 Task: Use the formula "NORMSINV" in spreadsheet "Project portfolio".
Action: Mouse moved to (110, 197)
Screenshot: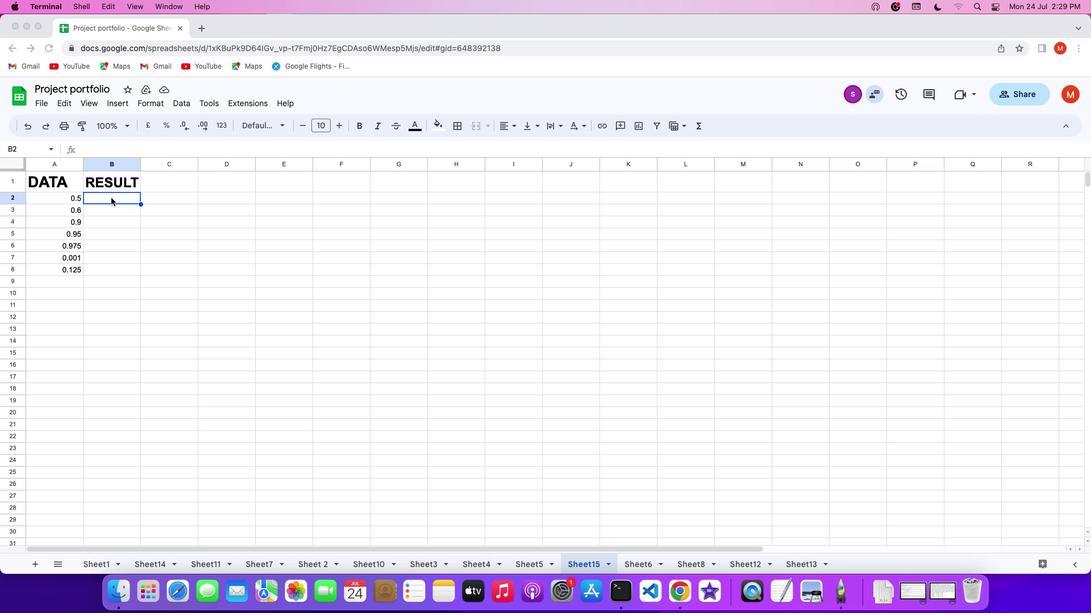 
Action: Mouse pressed left at (110, 197)
Screenshot: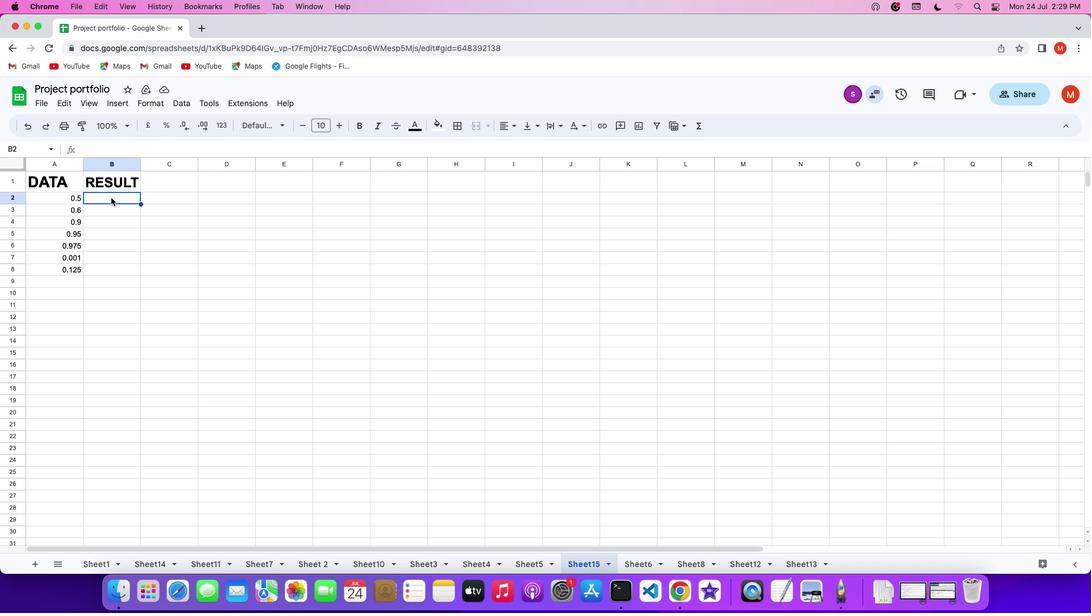 
Action: Mouse pressed left at (110, 197)
Screenshot: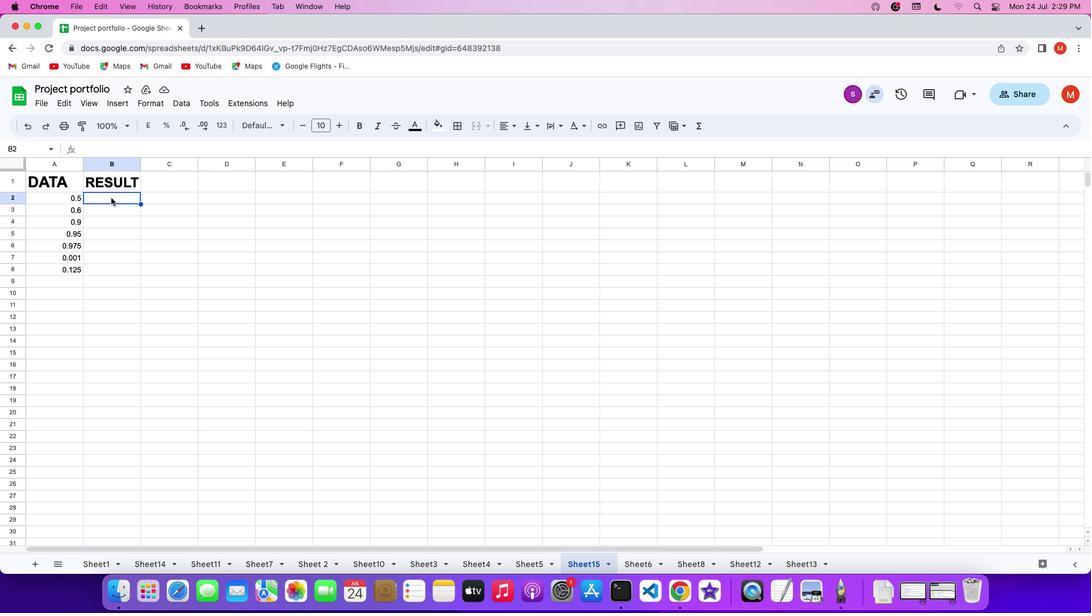 
Action: Key pressed '='
Screenshot: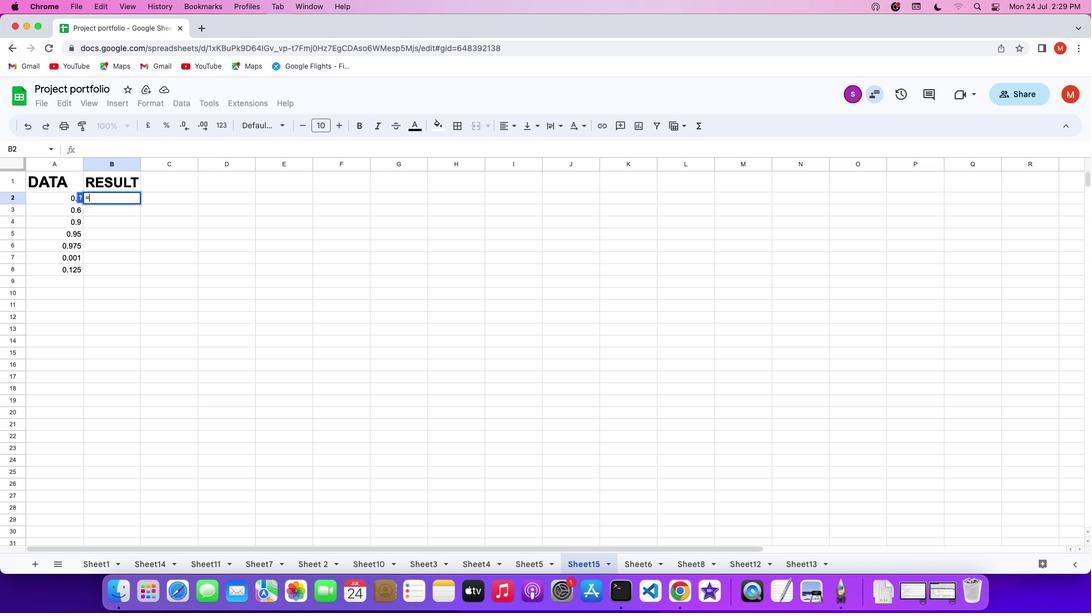 
Action: Mouse moved to (698, 123)
Screenshot: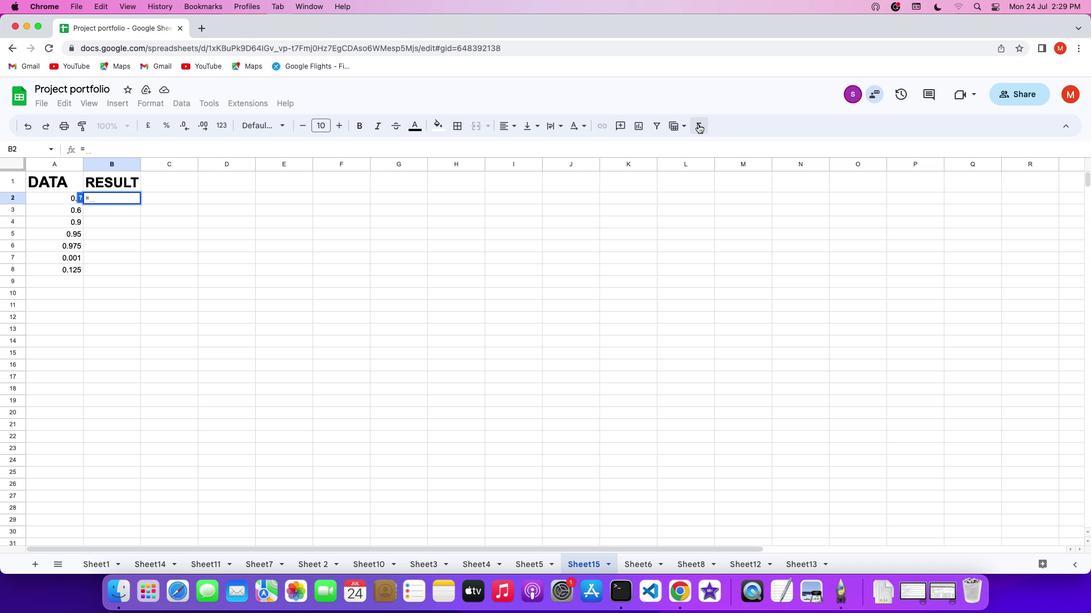 
Action: Mouse pressed left at (698, 123)
Screenshot: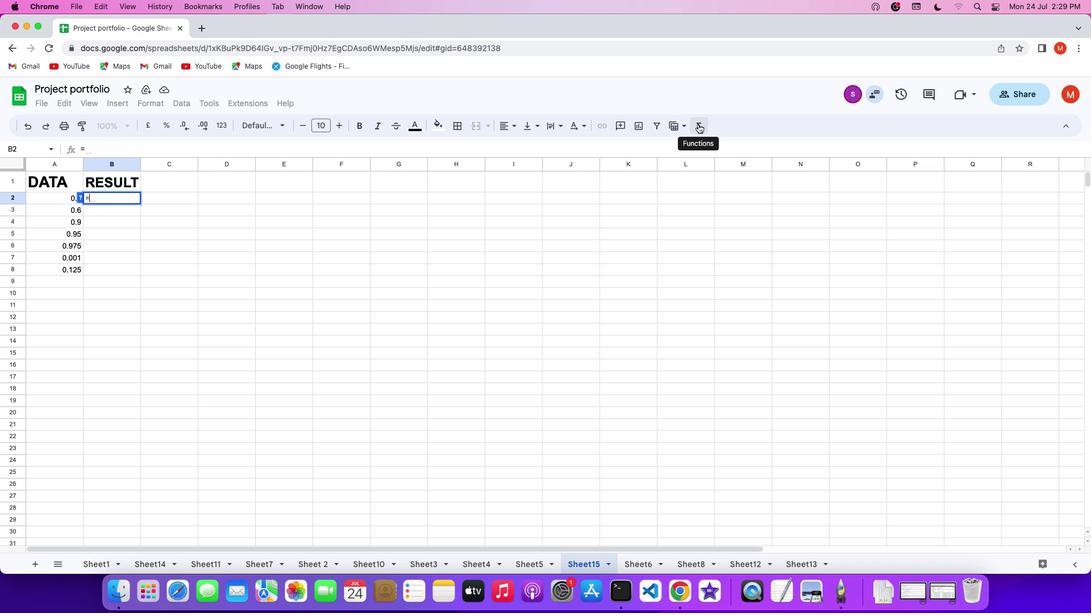 
Action: Mouse moved to (857, 488)
Screenshot: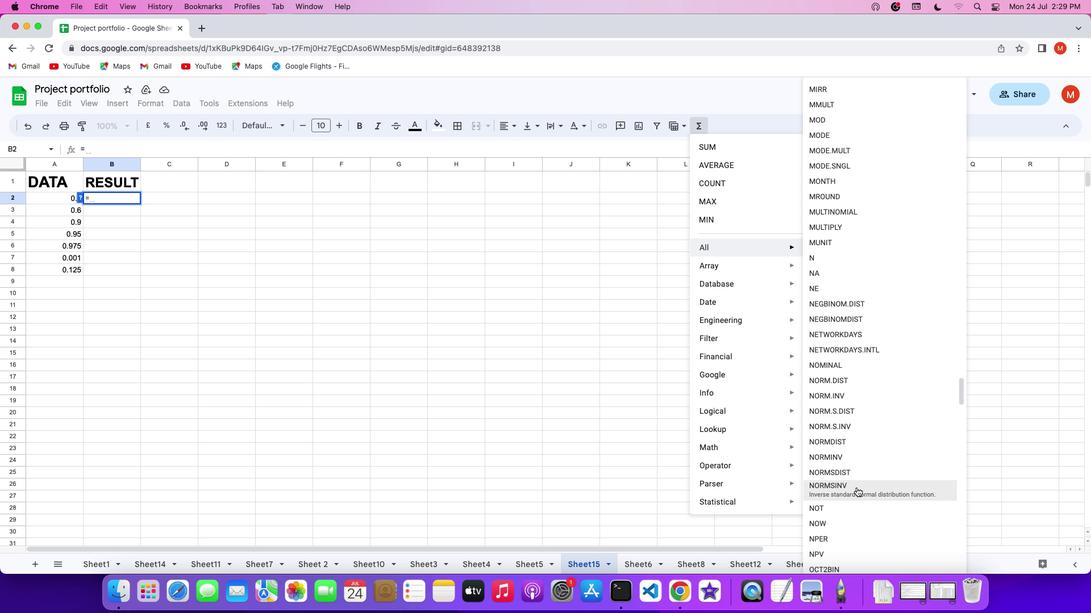 
Action: Mouse pressed left at (857, 488)
Screenshot: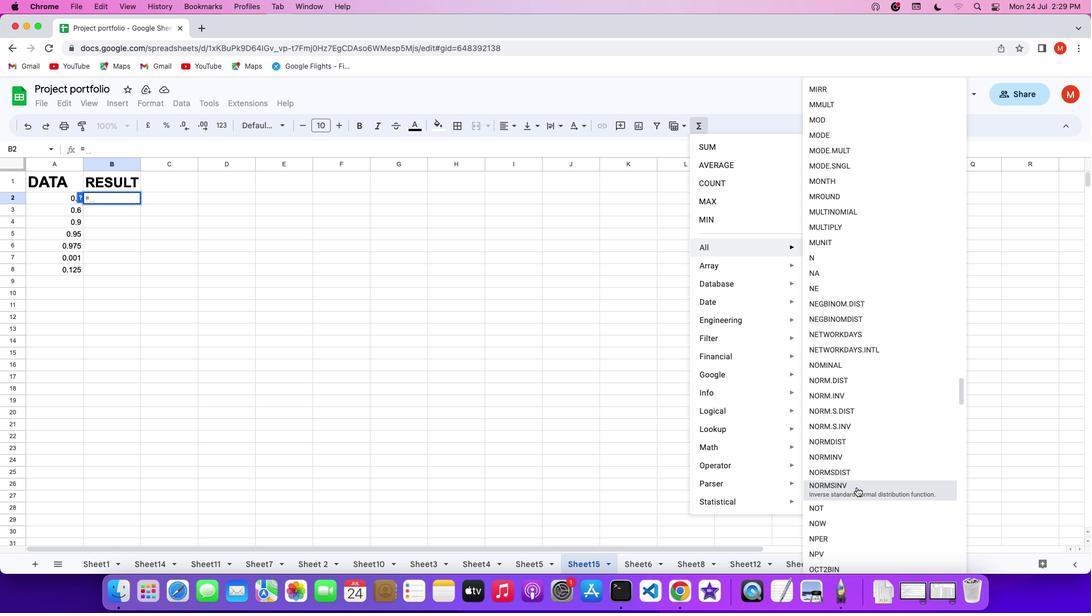 
Action: Mouse moved to (60, 195)
Screenshot: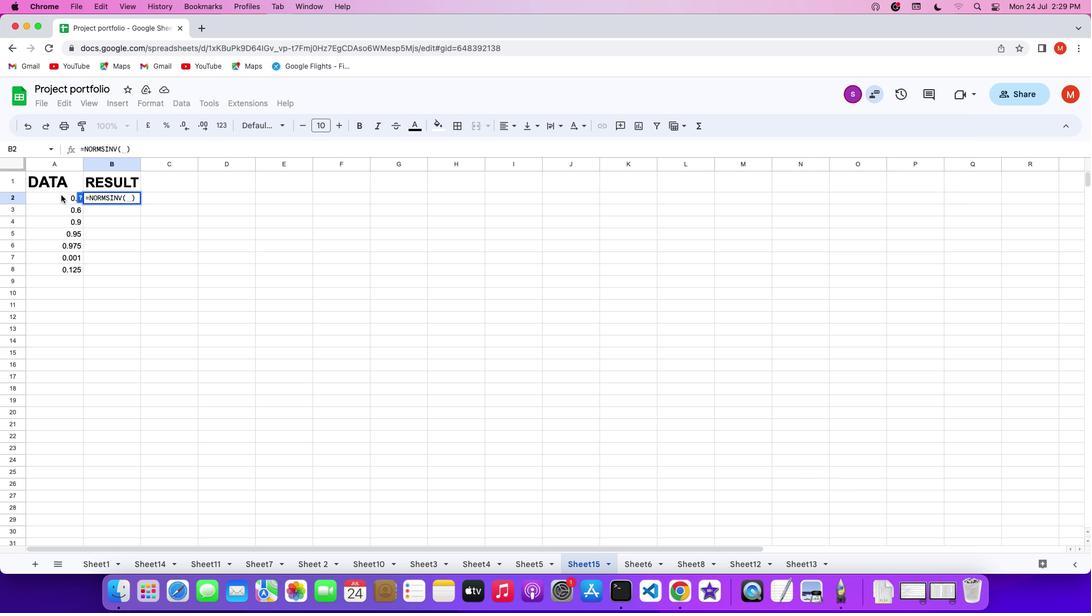 
Action: Mouse pressed left at (60, 195)
Screenshot: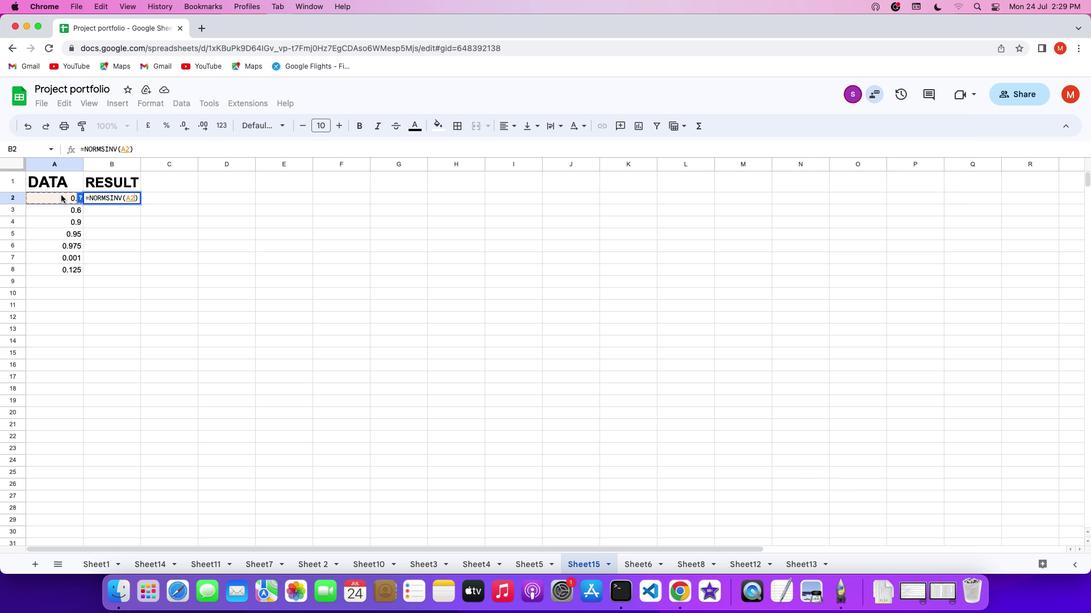 
Action: Mouse moved to (116, 218)
Screenshot: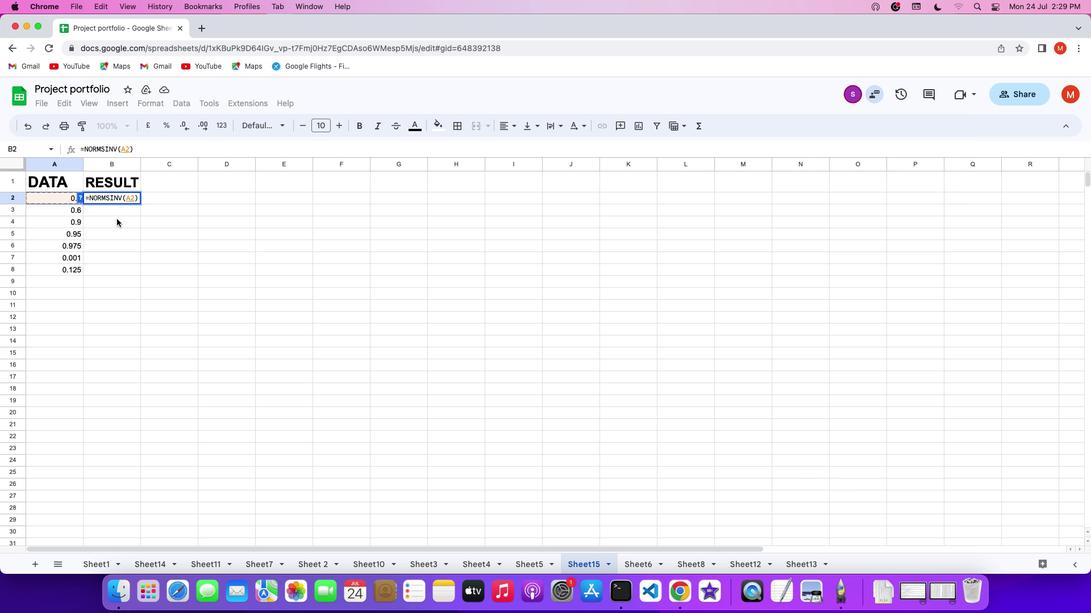 
Action: Key pressed Key.enter
Screenshot: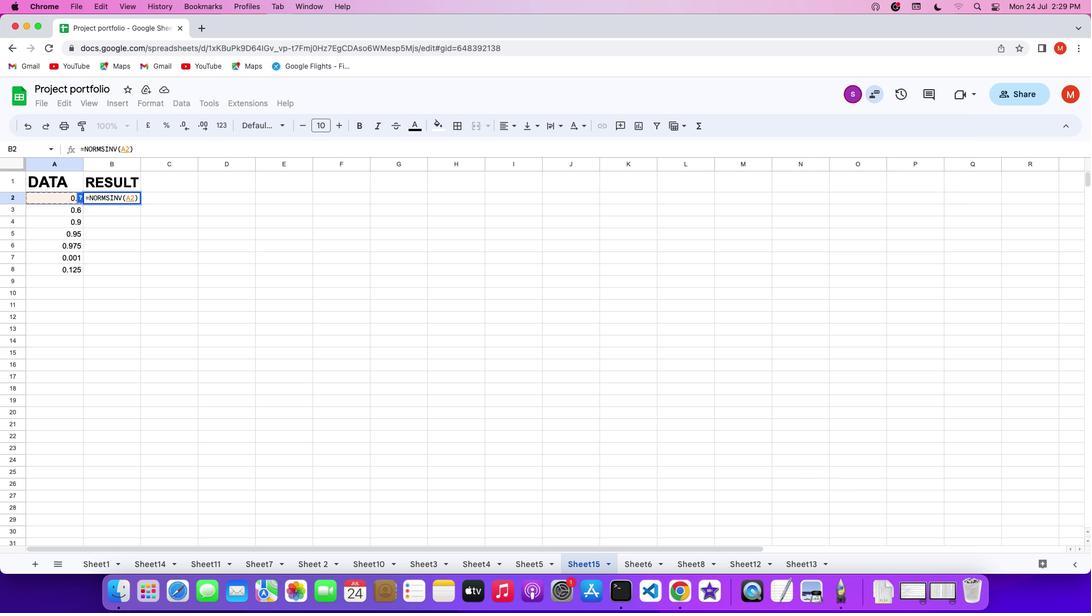 
